 Task: Add Siddha Flower Essences Stress Relief Travel Size to the cart.
Action: Mouse moved to (355, 162)
Screenshot: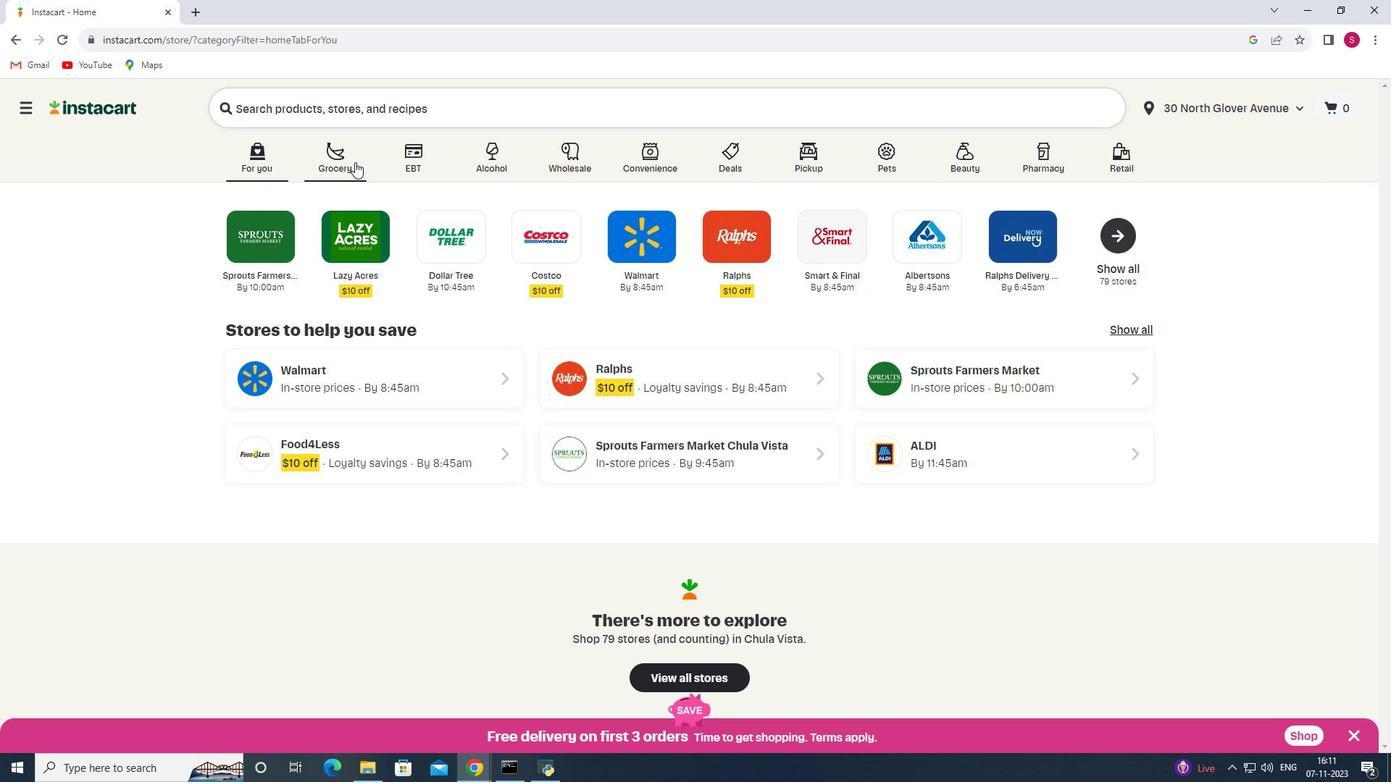 
Action: Mouse pressed left at (355, 162)
Screenshot: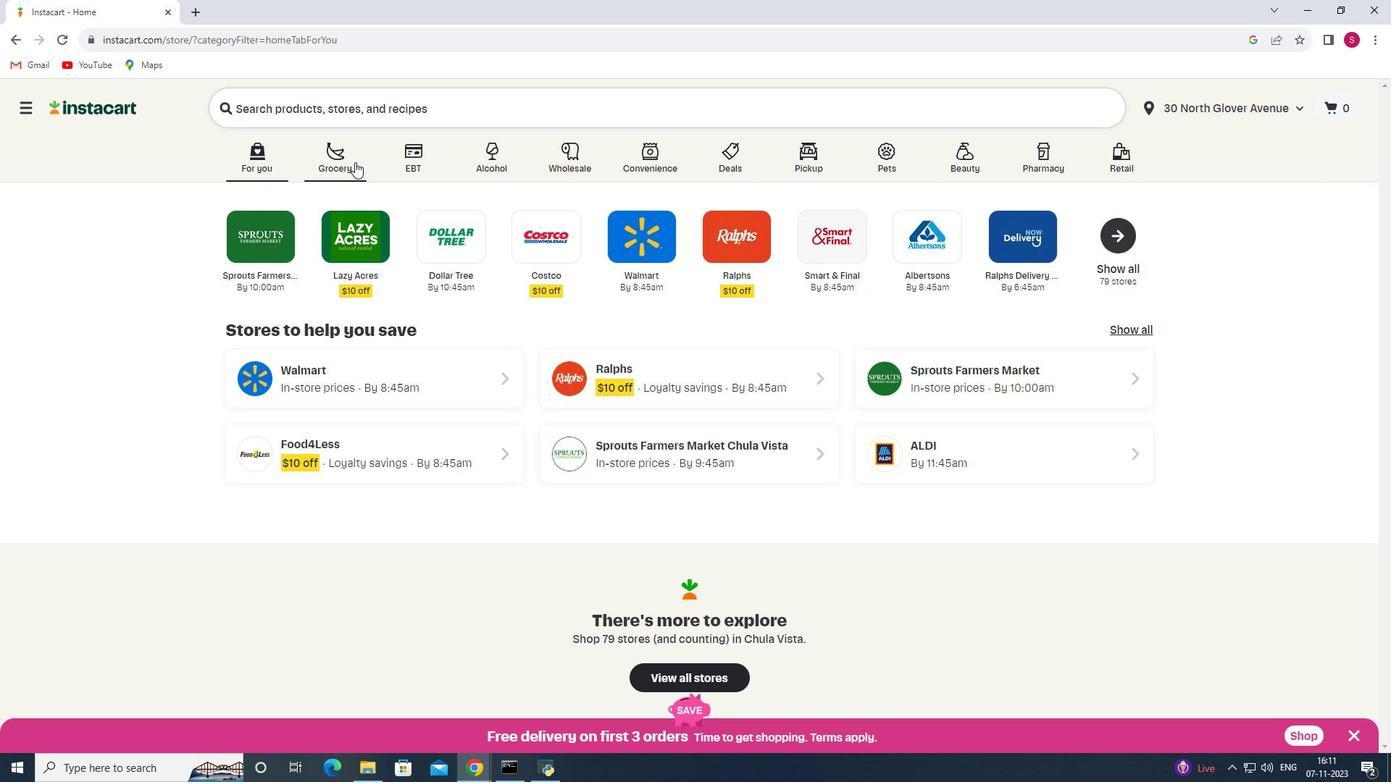 
Action: Mouse moved to (371, 420)
Screenshot: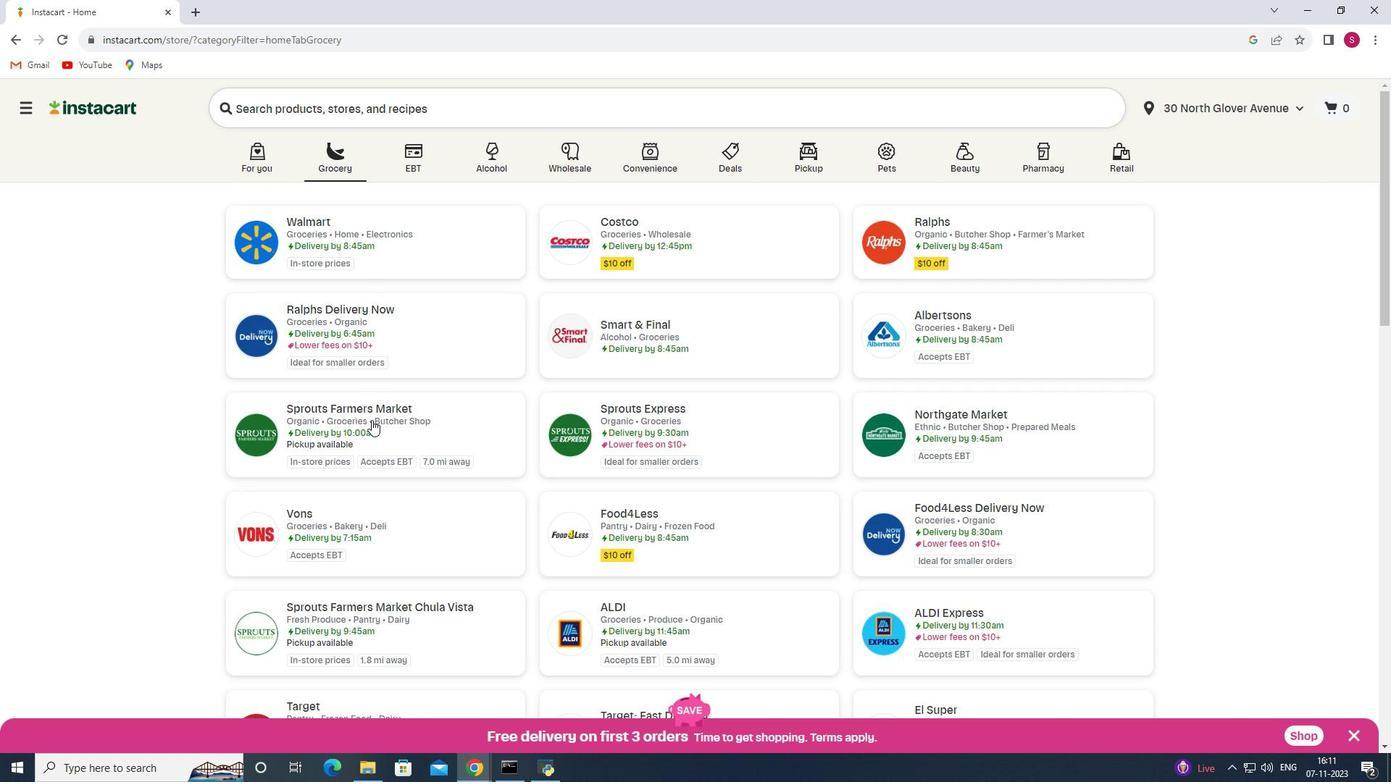 
Action: Mouse pressed left at (371, 420)
Screenshot: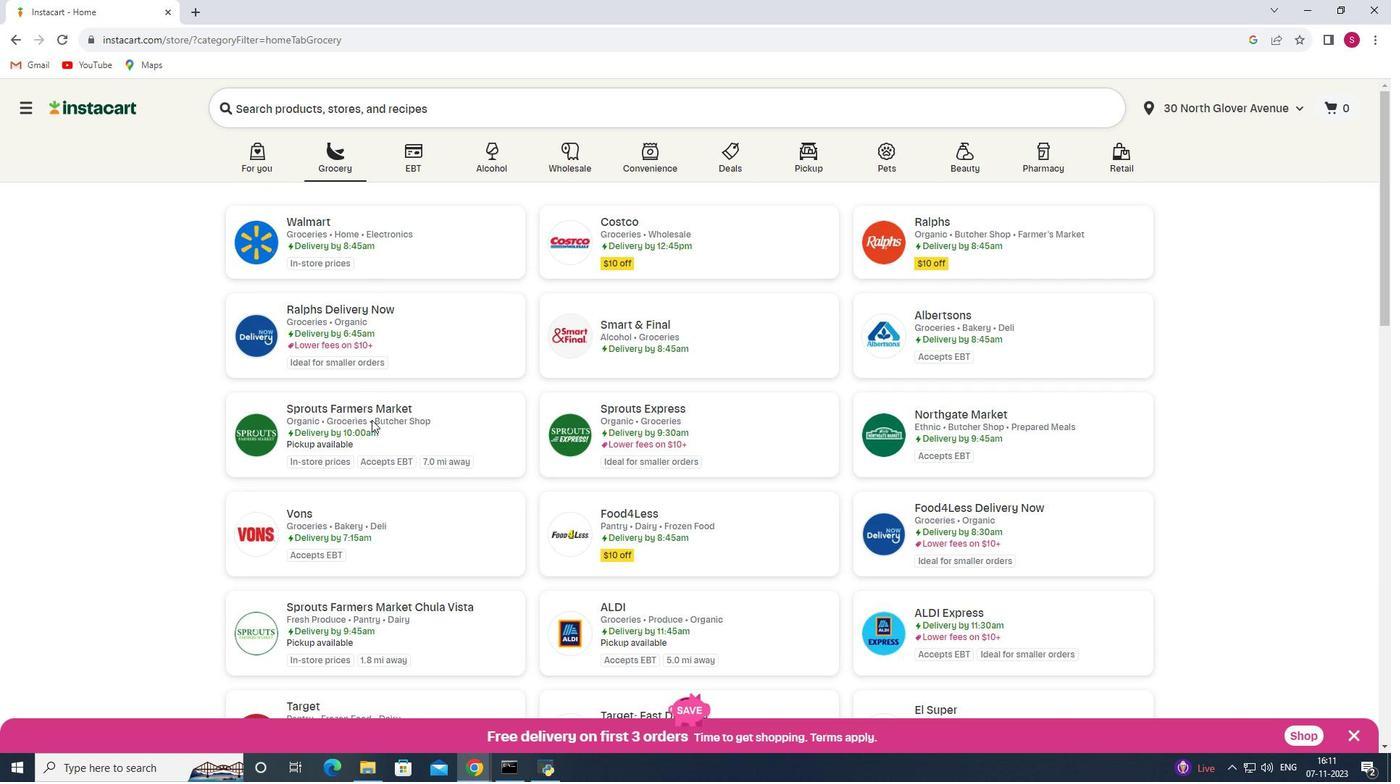 
Action: Mouse moved to (65, 475)
Screenshot: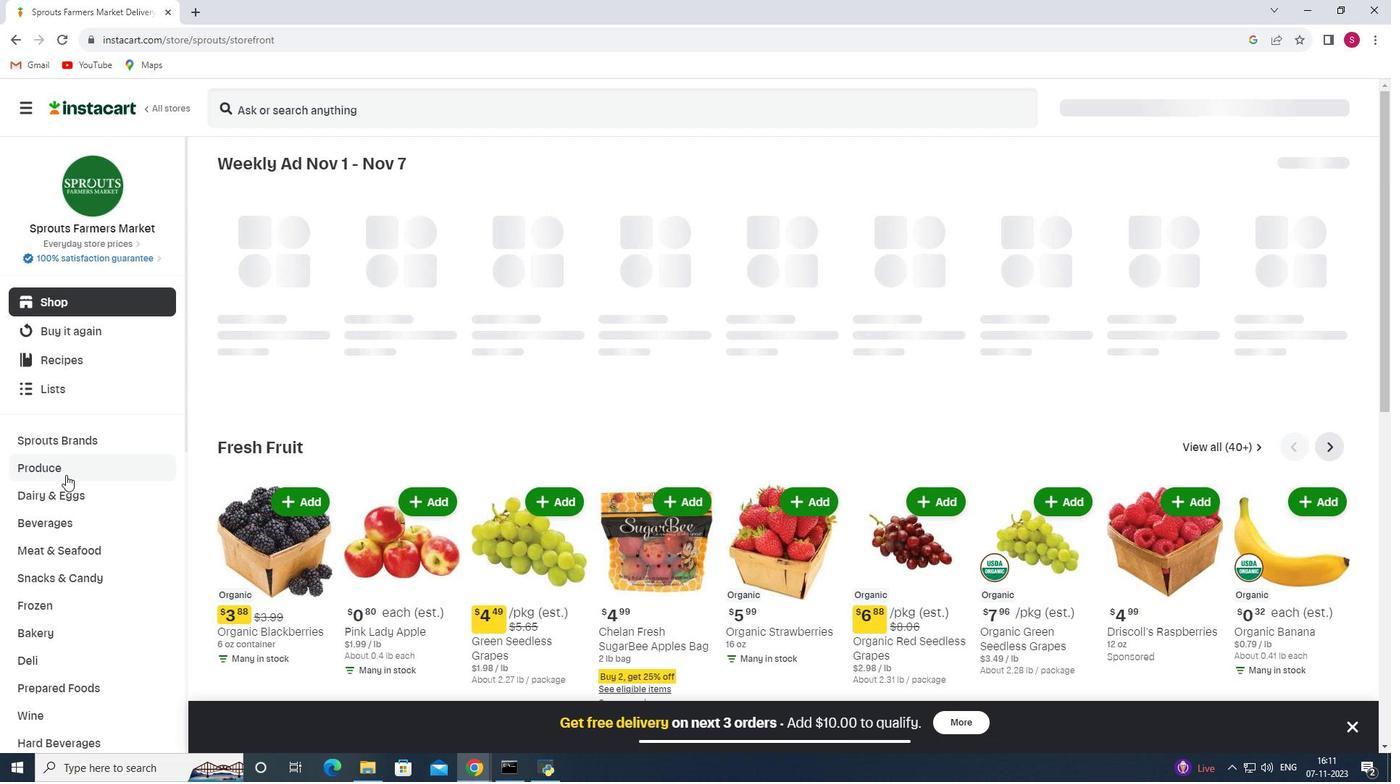 
Action: Mouse scrolled (65, 474) with delta (0, 0)
Screenshot: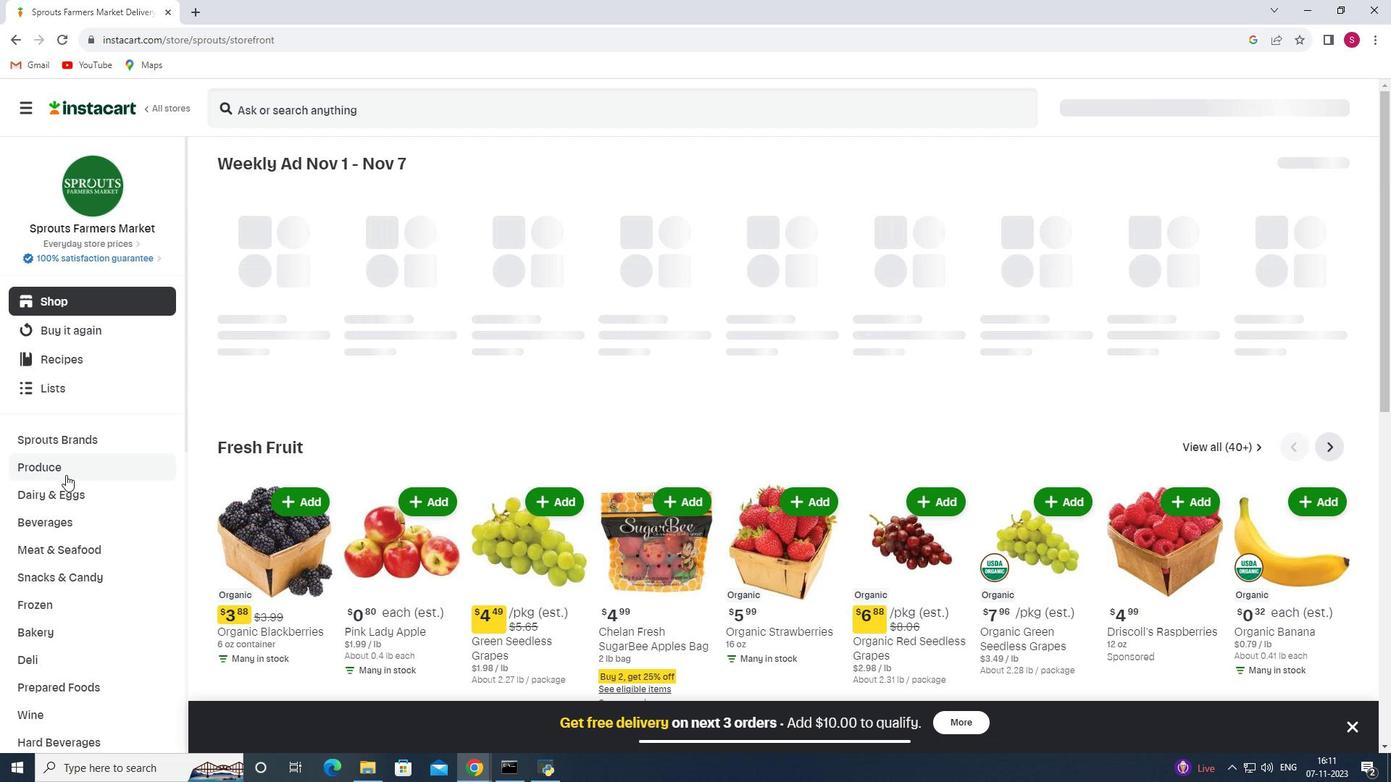 
Action: Mouse scrolled (65, 474) with delta (0, 0)
Screenshot: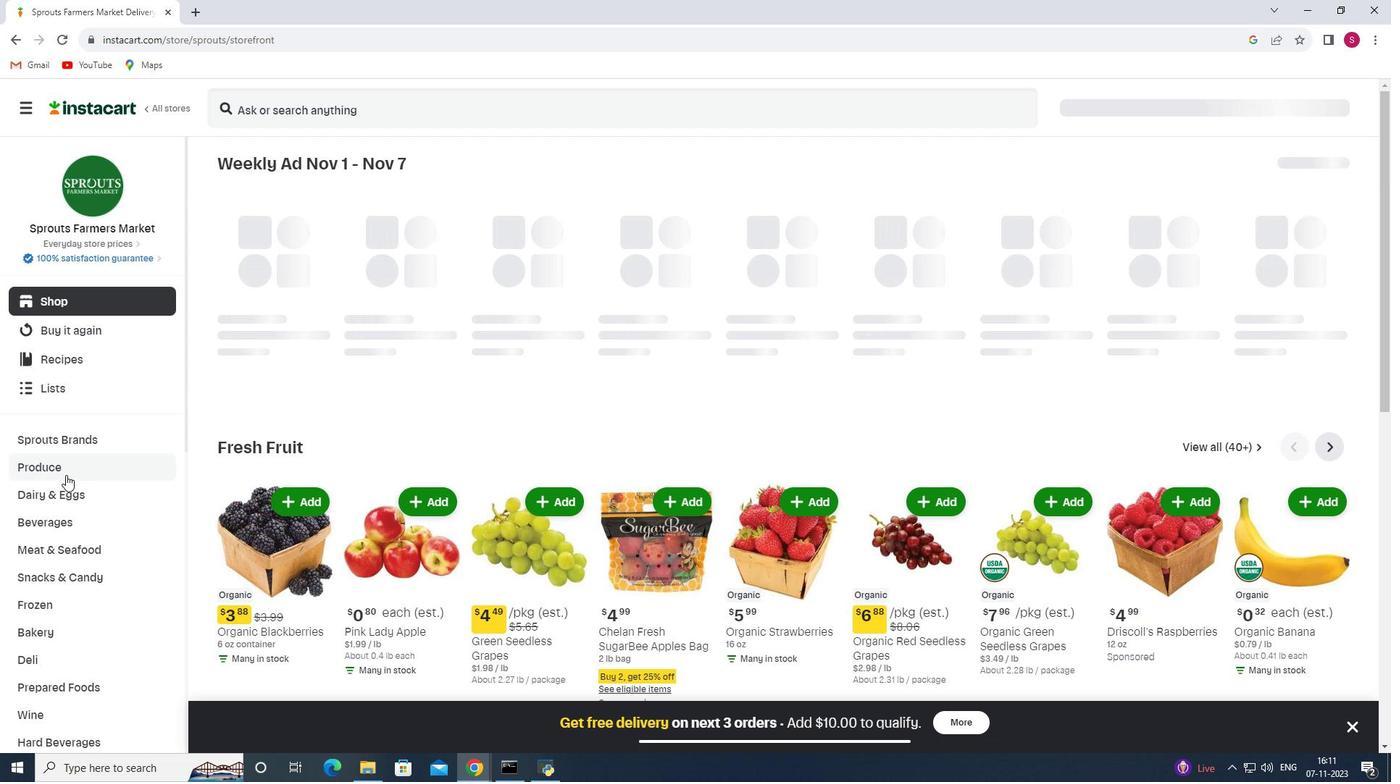 
Action: Mouse scrolled (65, 474) with delta (0, 0)
Screenshot: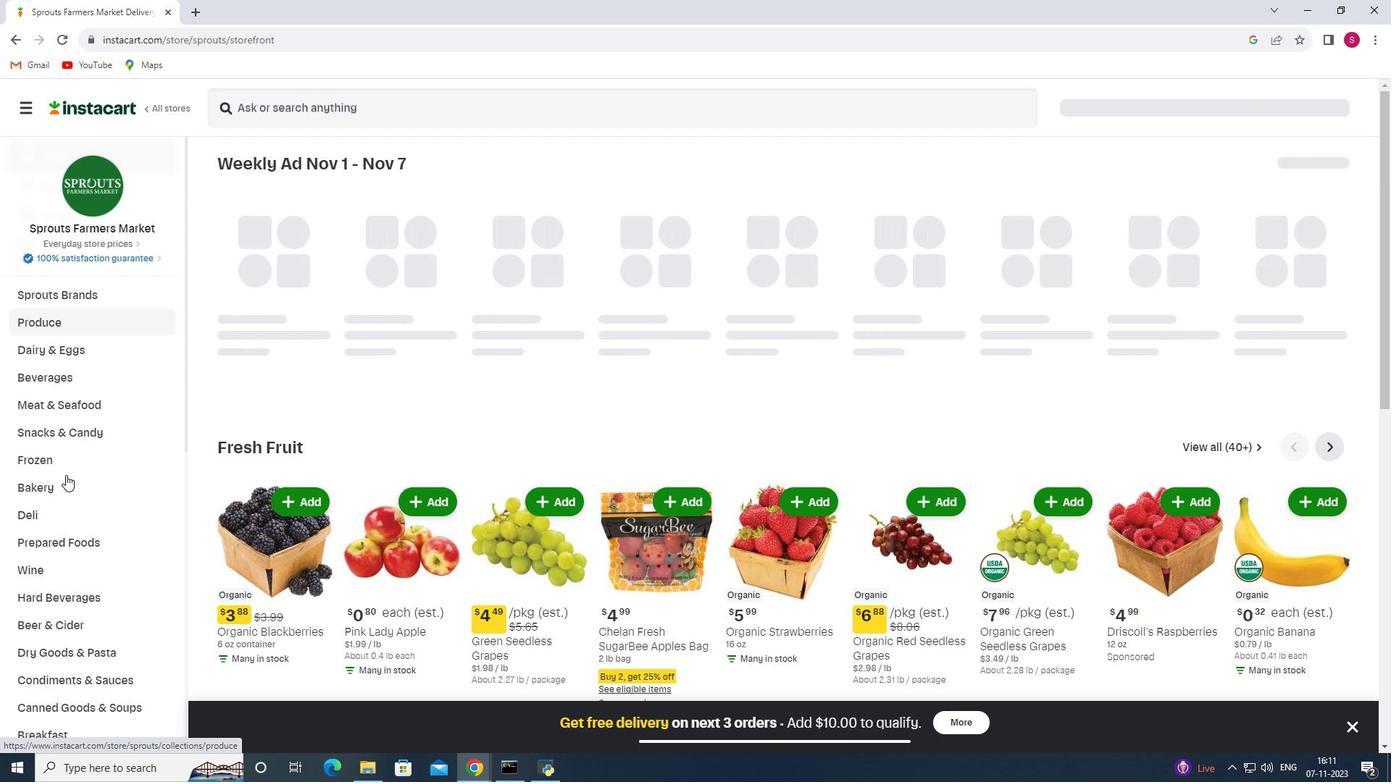 
Action: Mouse scrolled (65, 474) with delta (0, 0)
Screenshot: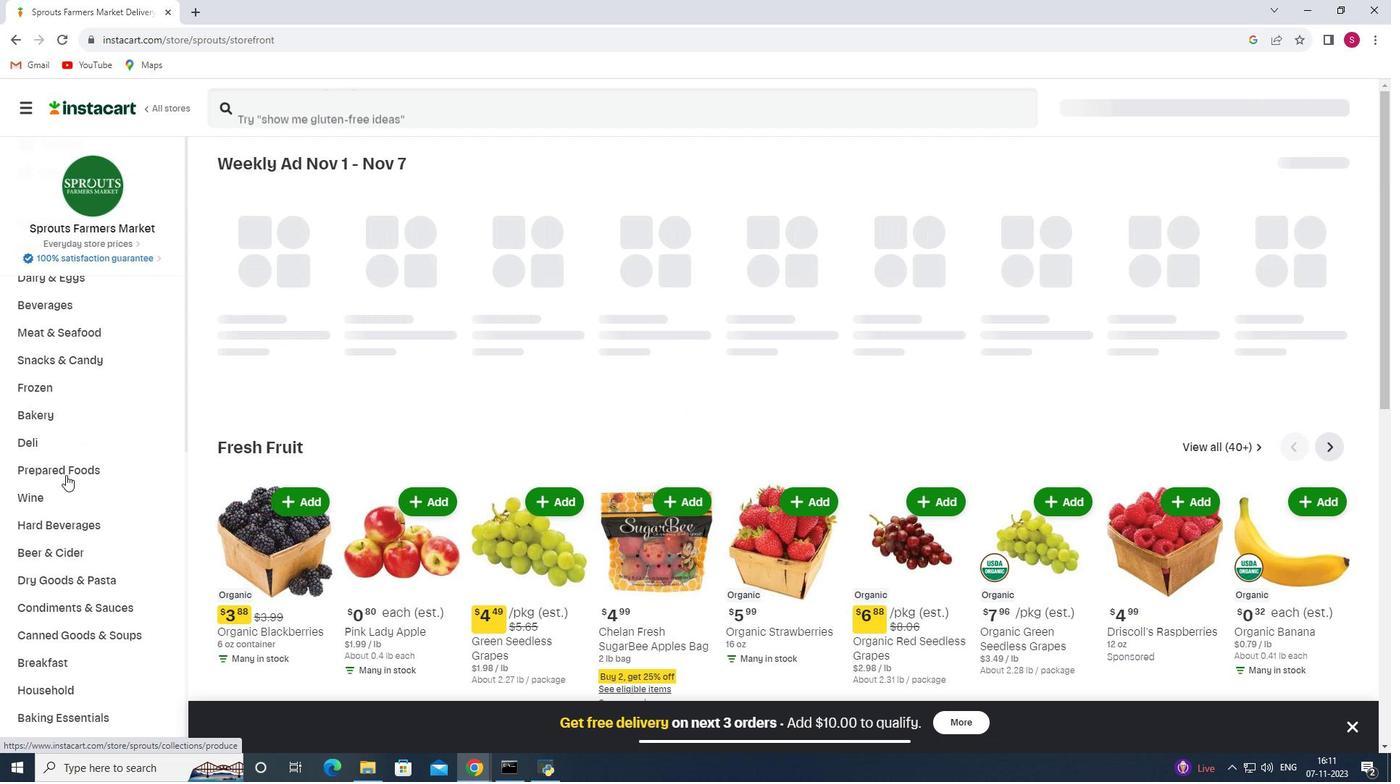 
Action: Mouse scrolled (65, 474) with delta (0, 0)
Screenshot: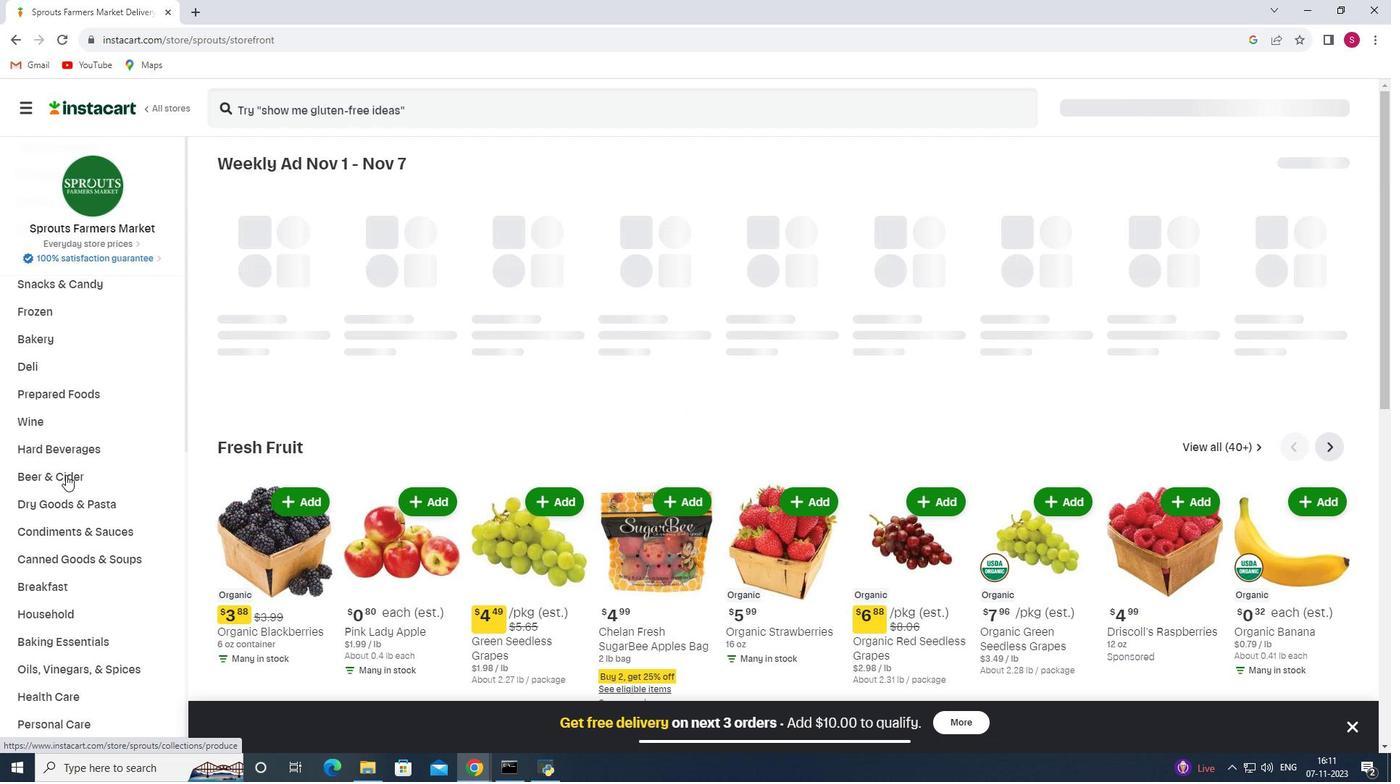 
Action: Mouse scrolled (65, 474) with delta (0, 0)
Screenshot: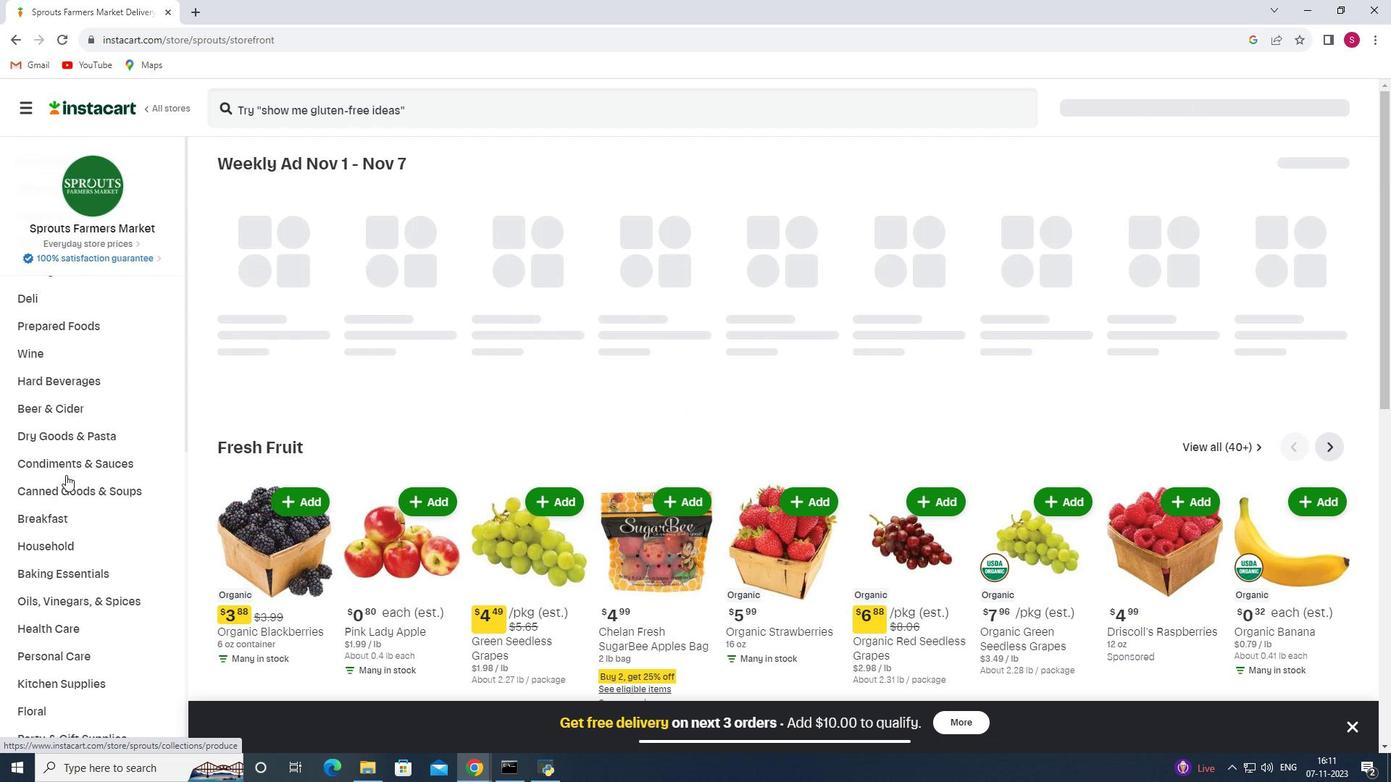 
Action: Mouse moved to (66, 474)
Screenshot: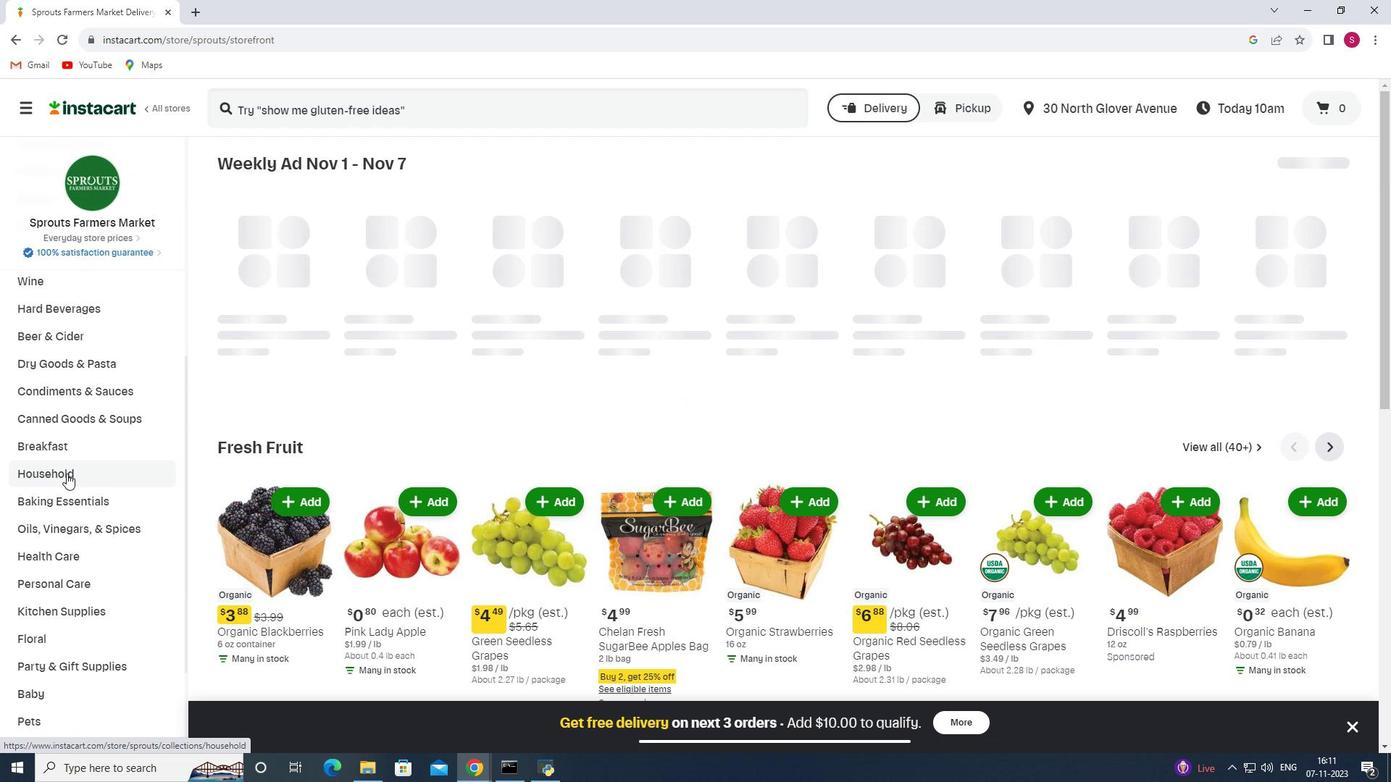 
Action: Mouse scrolled (66, 473) with delta (0, 0)
Screenshot: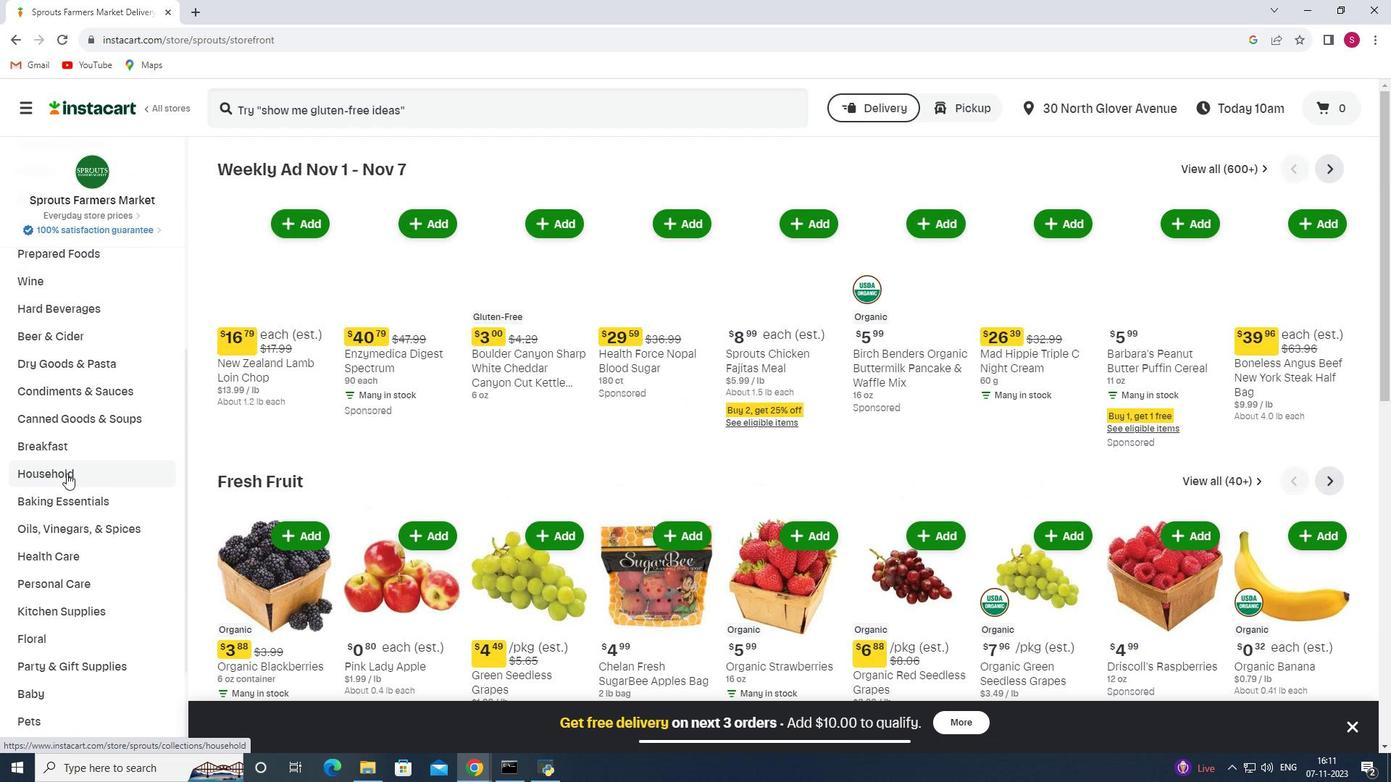 
Action: Mouse moved to (66, 477)
Screenshot: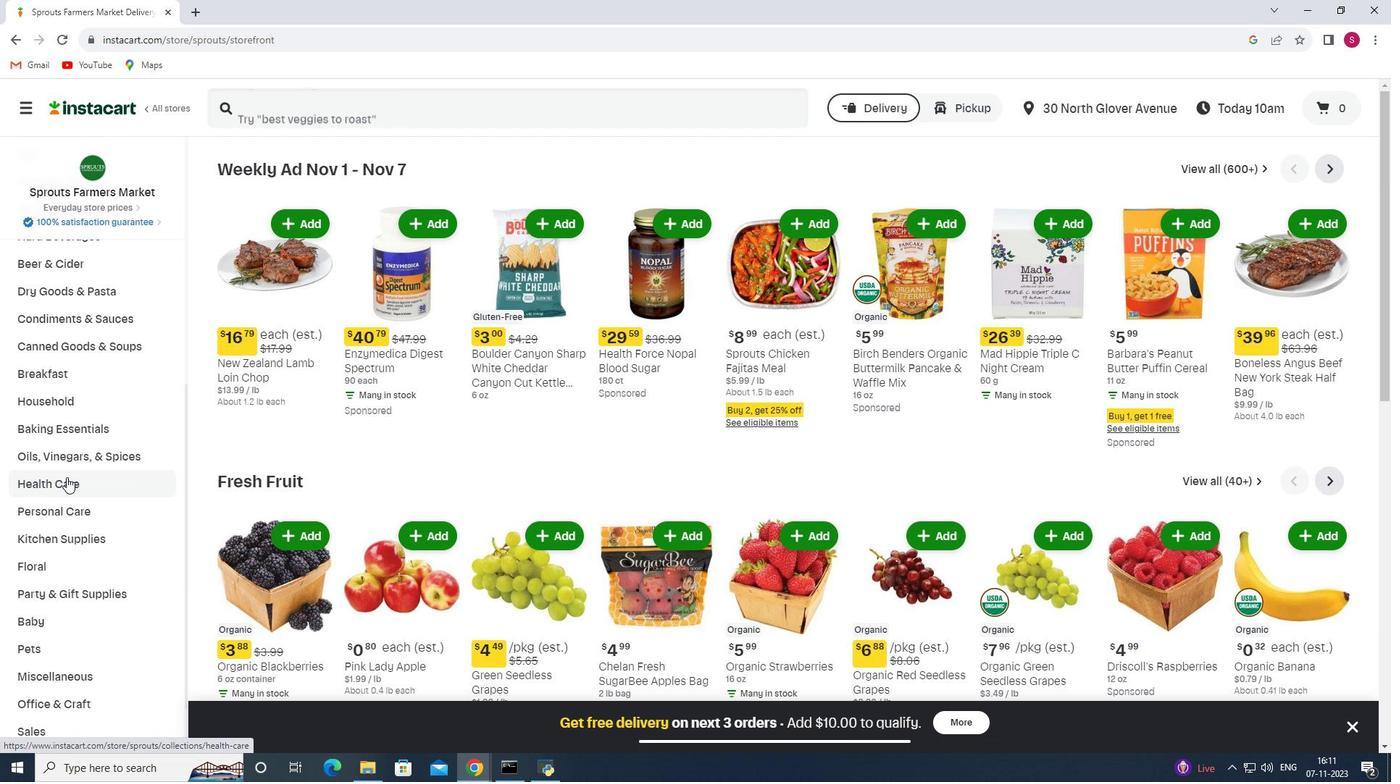 
Action: Mouse pressed left at (66, 477)
Screenshot: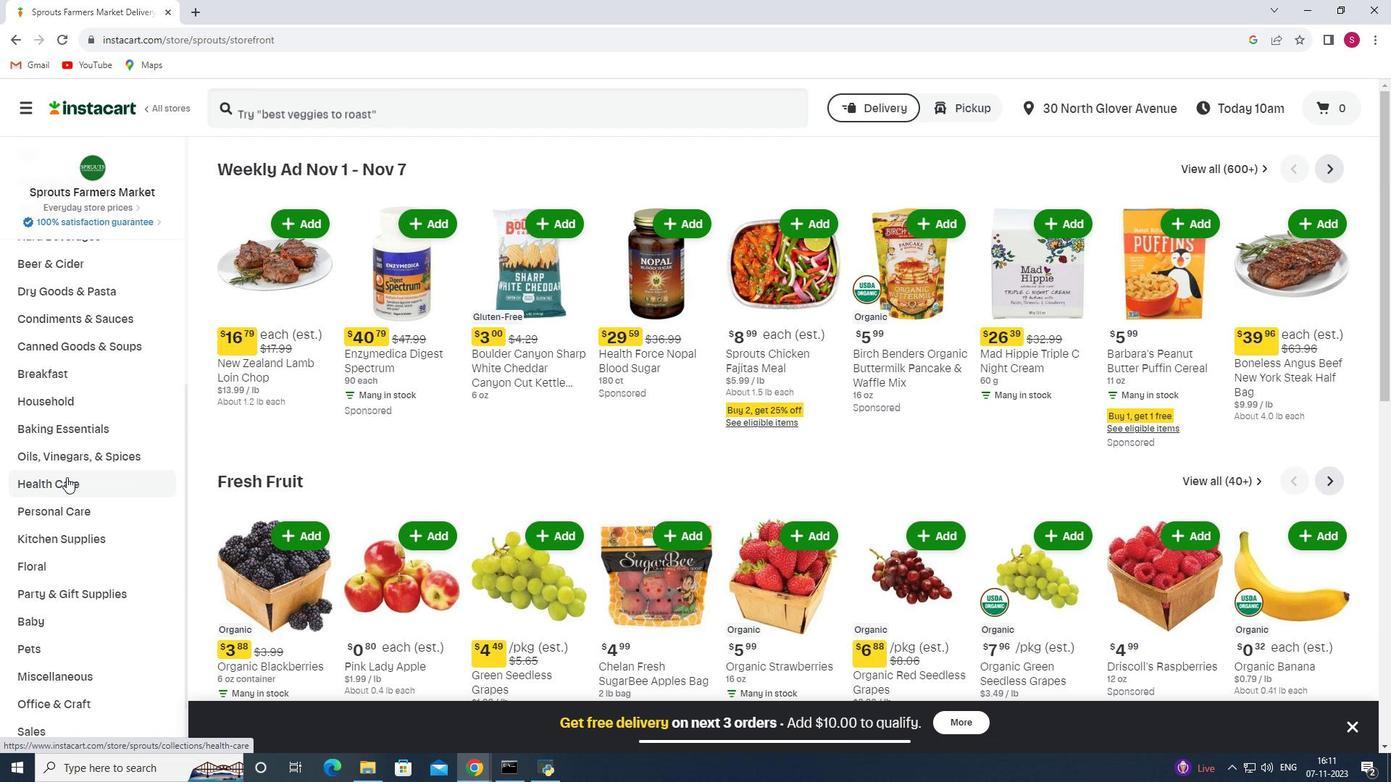 
Action: Mouse moved to (500, 202)
Screenshot: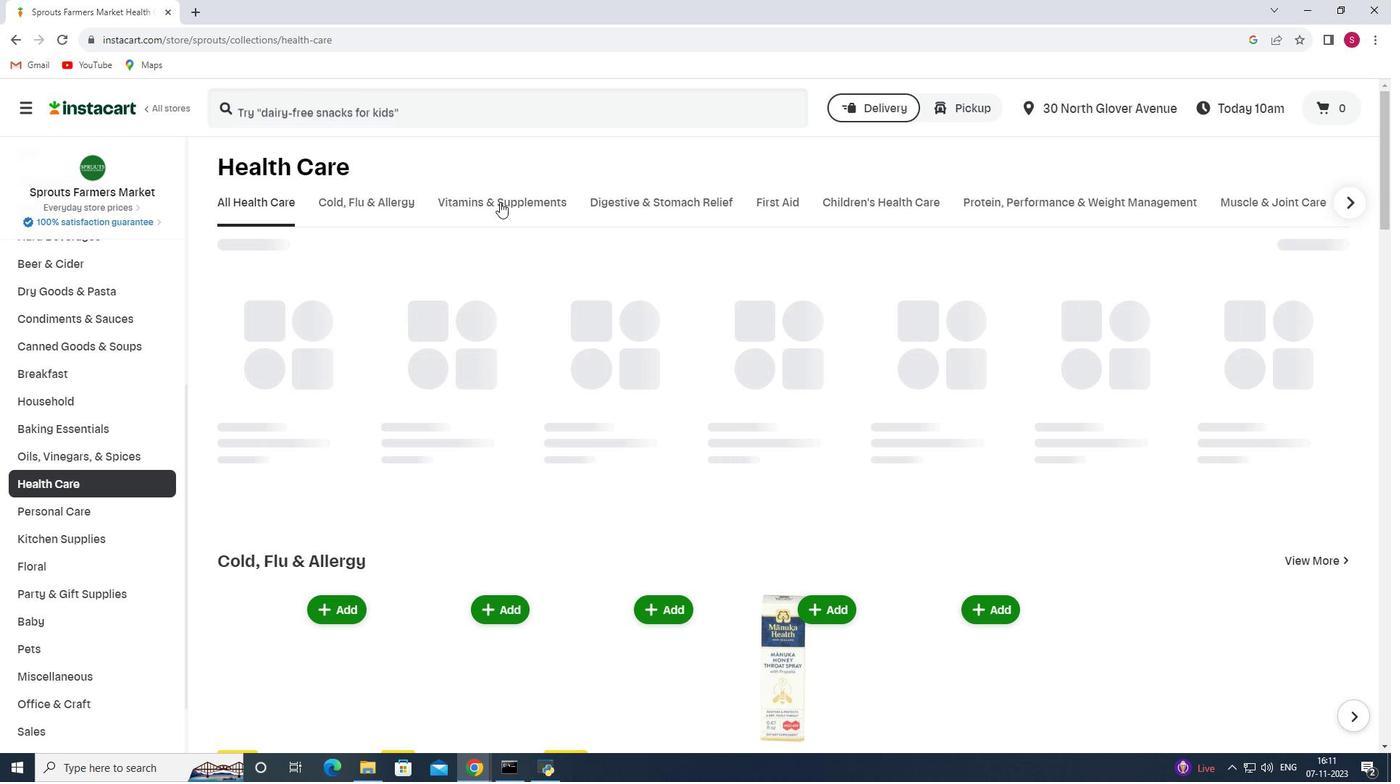
Action: Mouse pressed left at (500, 202)
Screenshot: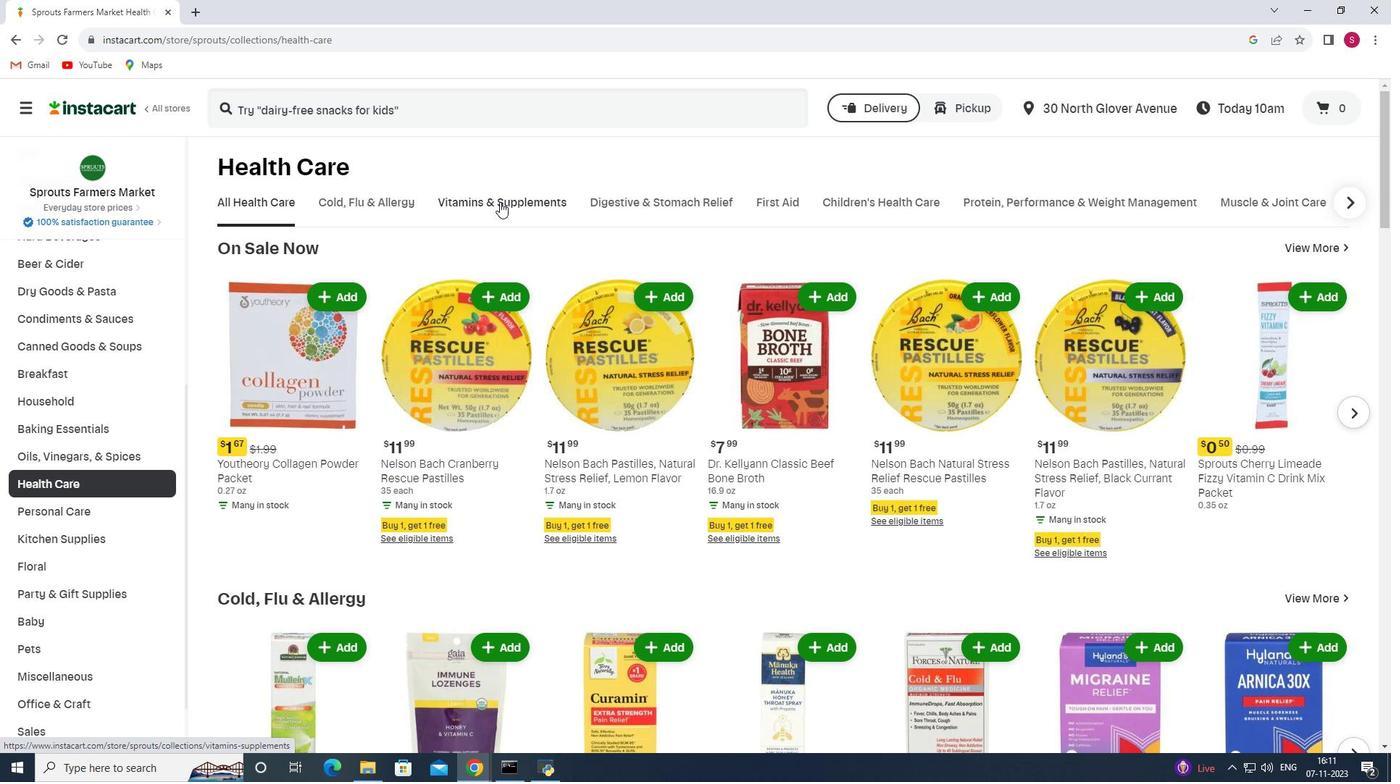 
Action: Mouse moved to (1140, 263)
Screenshot: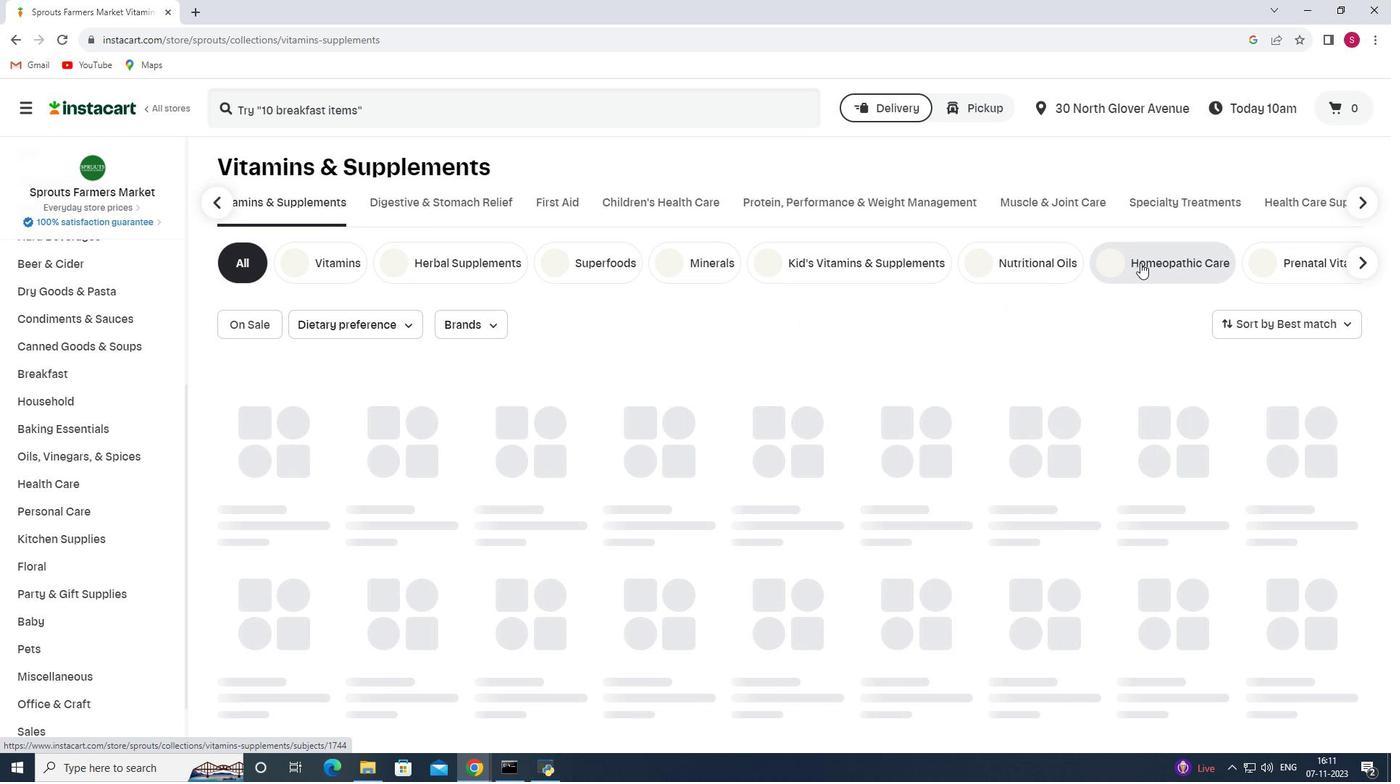 
Action: Mouse pressed left at (1140, 263)
Screenshot: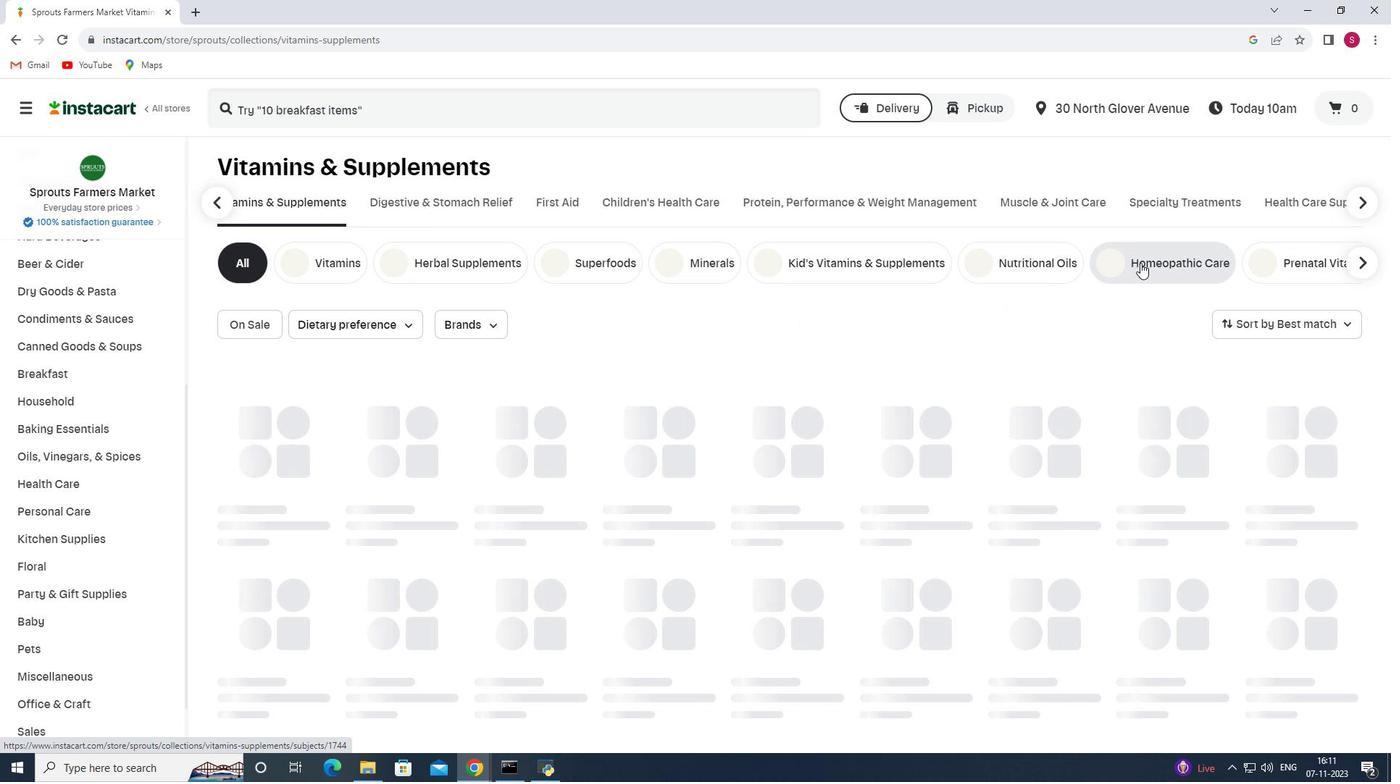 
Action: Mouse moved to (373, 100)
Screenshot: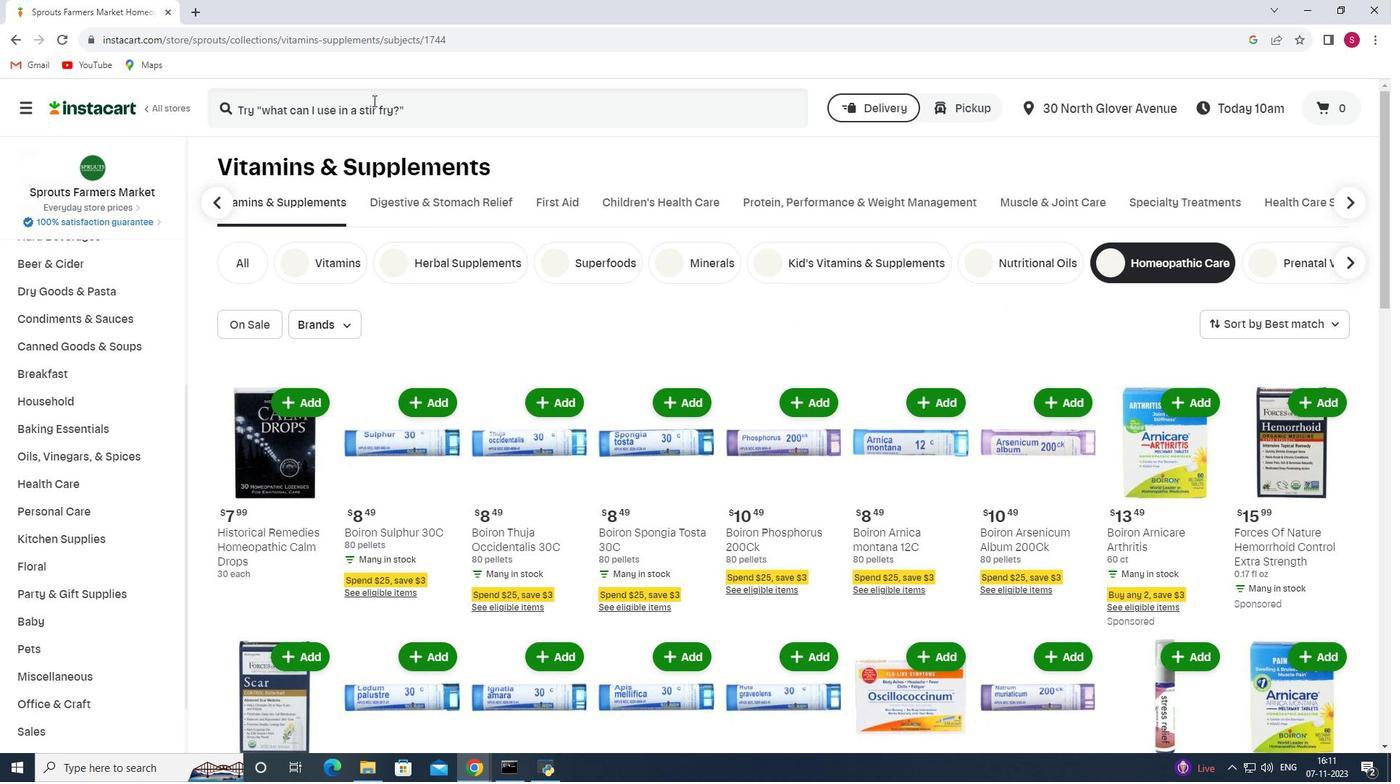 
Action: Mouse pressed left at (373, 100)
Screenshot: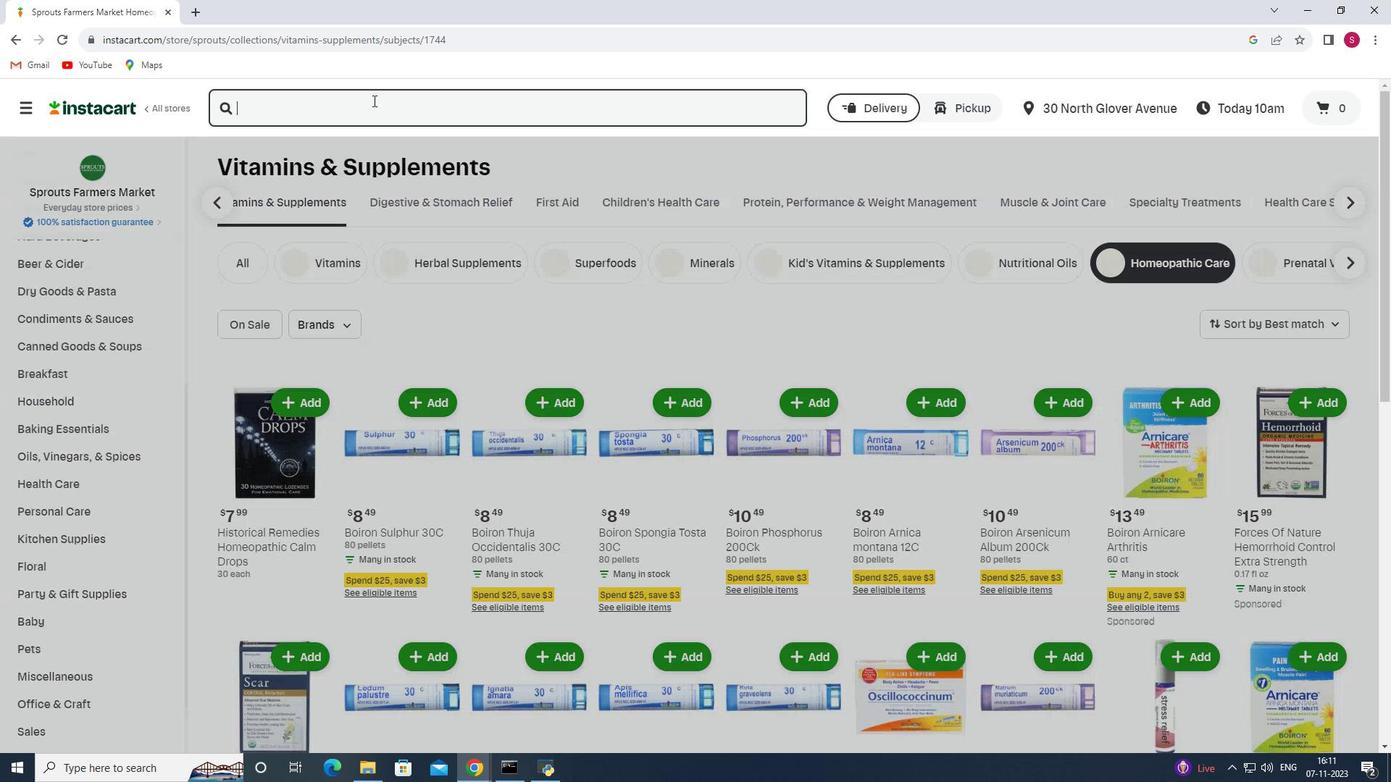 
Action: Key pressed <Key.shift>Siddha<Key.space><Key.shift>Flower<Key.space><Key.shift>W<Key.backspace><Key.shift>Essences<Key.space><Key.shift>Stress<Key.space><Key.shift>Relief<Key.space><Key.shift>Travel<Key.space><Key.shift>Size<Key.enter>
Screenshot: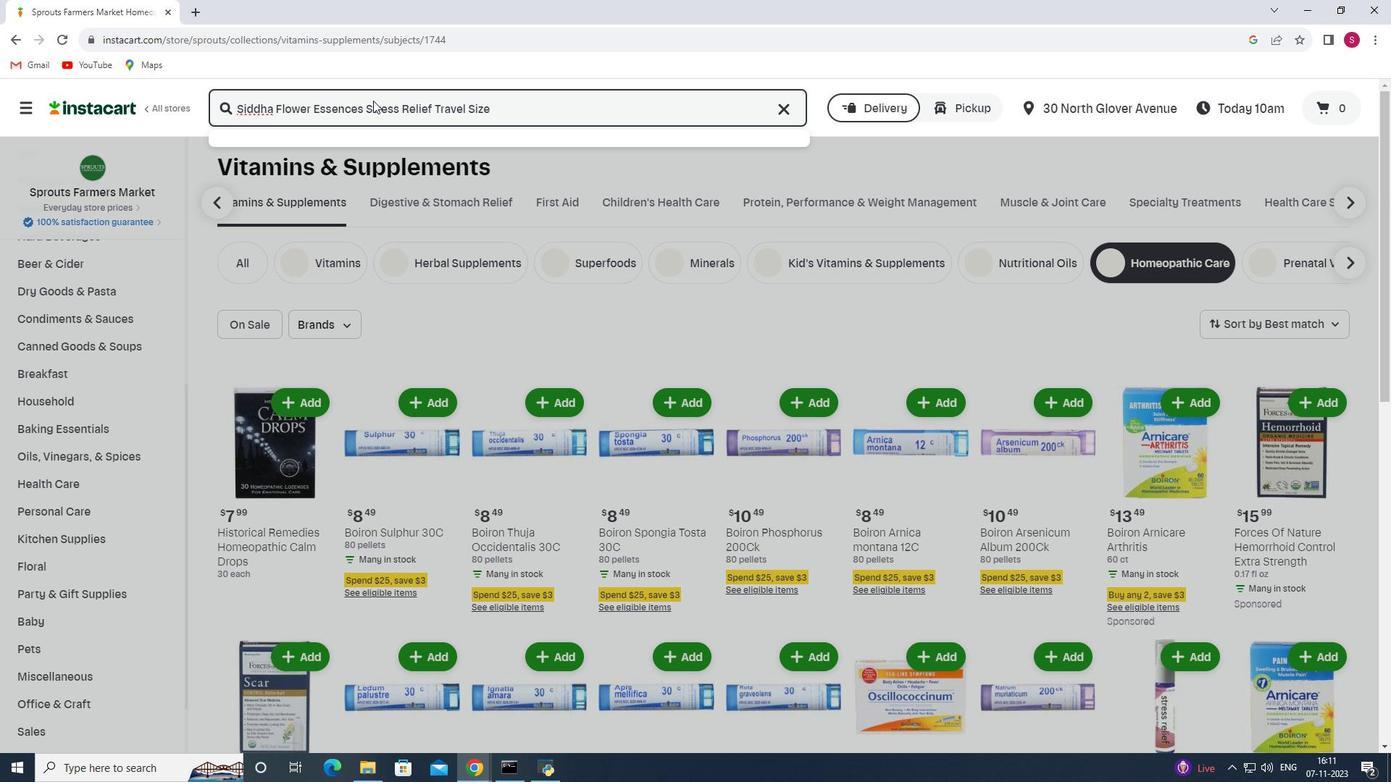
Action: Mouse moved to (392, 225)
Screenshot: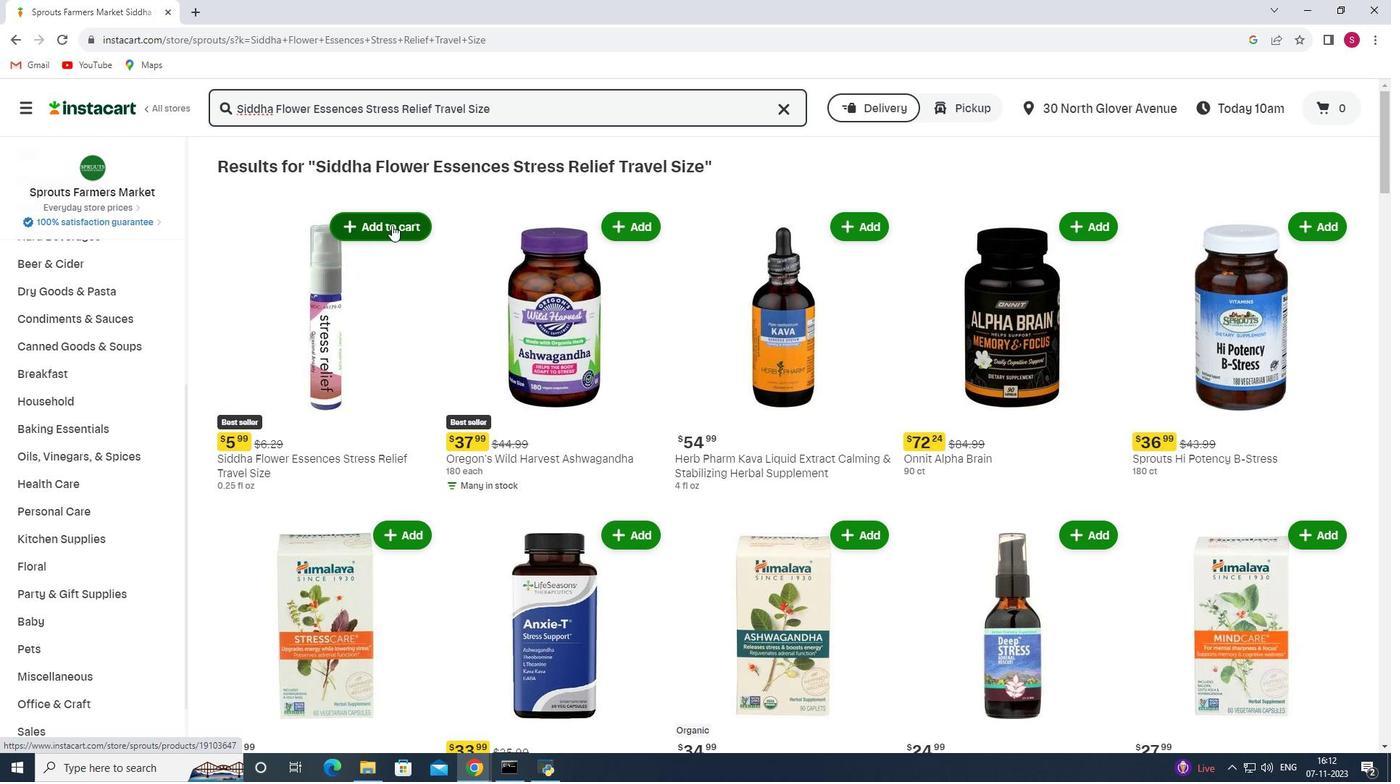 
Action: Mouse pressed left at (392, 225)
Screenshot: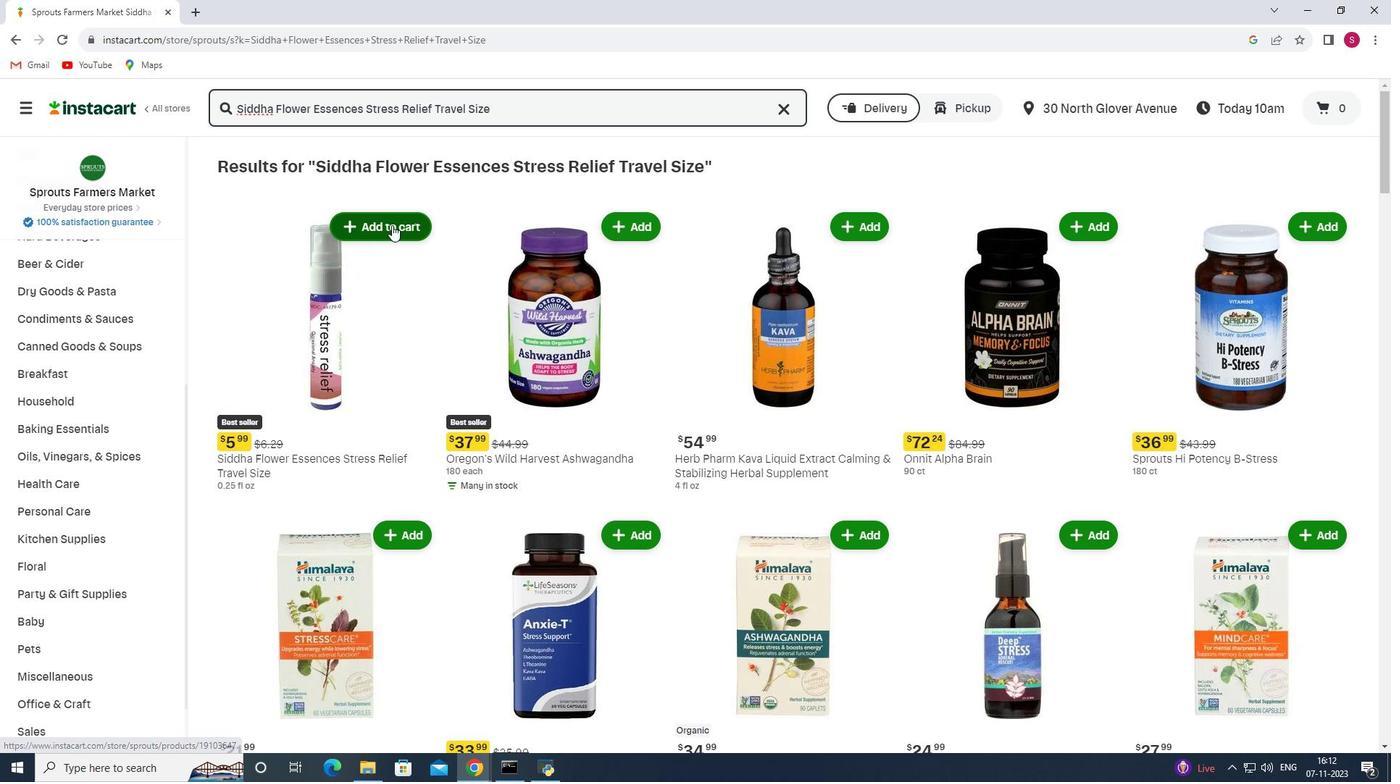
